 Task: Reply to email with the signature Allison Brown with the subject 'Request for feedback' from softage.1@softage.net with the message 'I wanted to follow up on the request for a budget increase for the project.'
Action: Mouse moved to (819, 186)
Screenshot: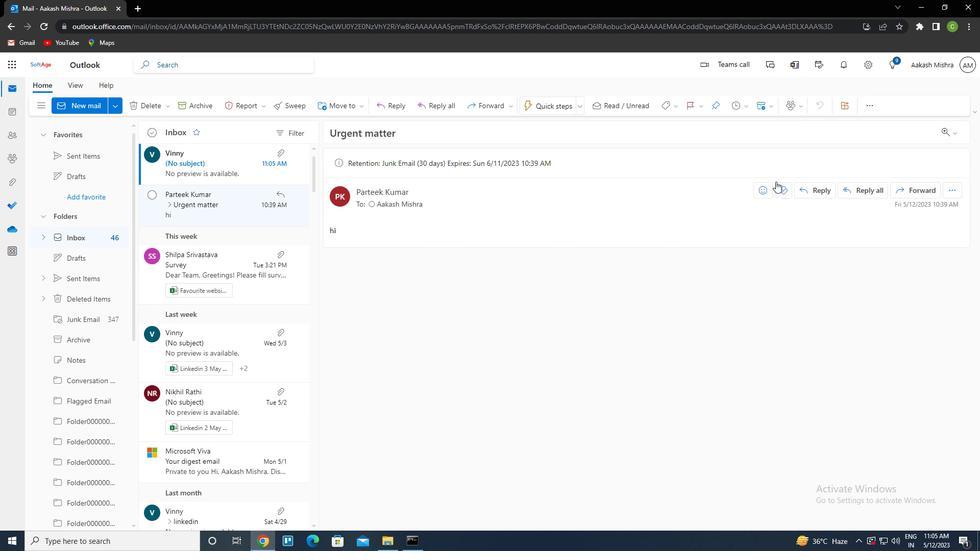 
Action: Mouse pressed left at (819, 186)
Screenshot: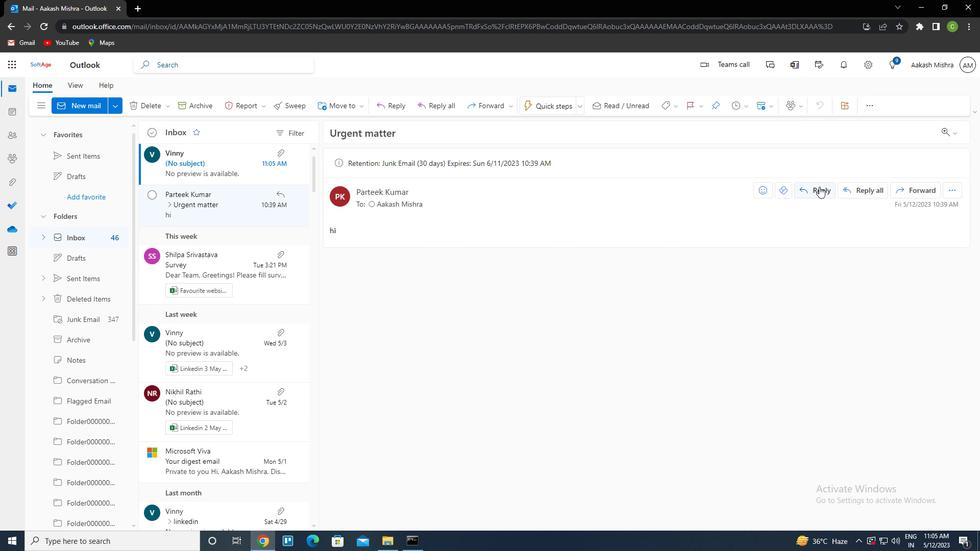 
Action: Mouse moved to (658, 106)
Screenshot: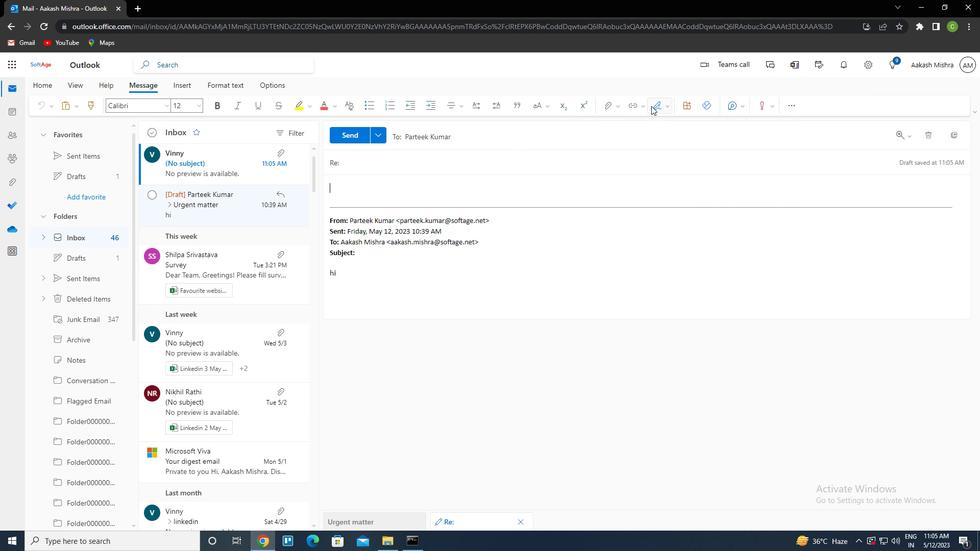 
Action: Mouse pressed left at (658, 106)
Screenshot: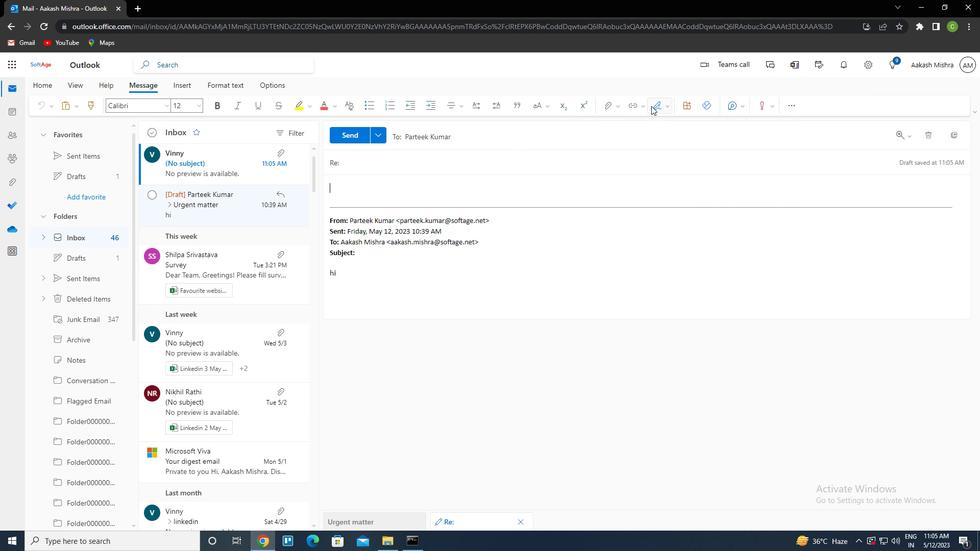 
Action: Mouse moved to (637, 222)
Screenshot: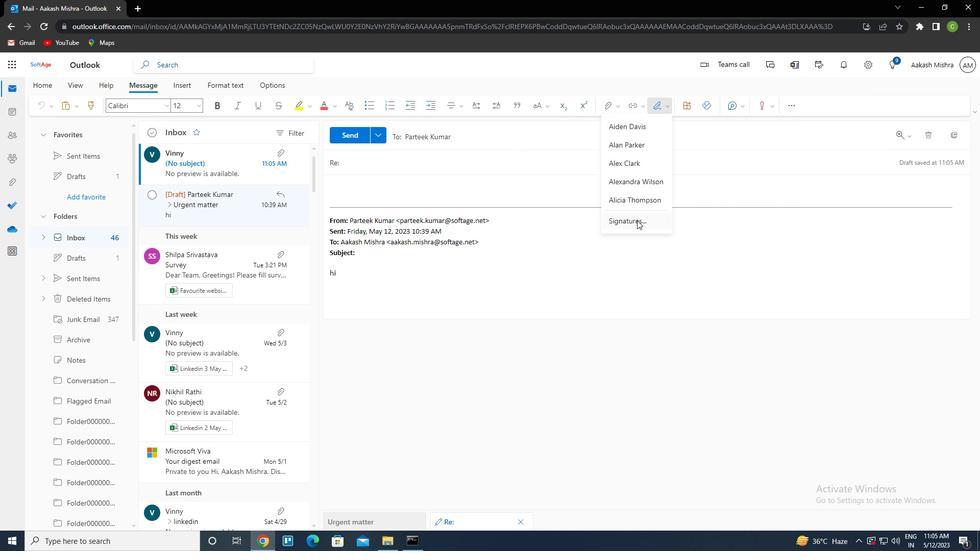 
Action: Mouse pressed left at (637, 222)
Screenshot: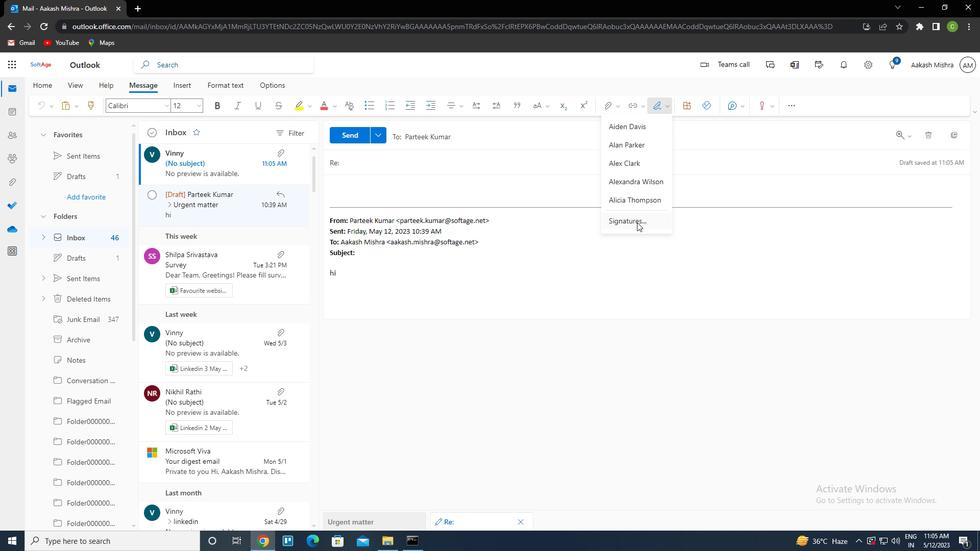 
Action: Mouse moved to (427, 167)
Screenshot: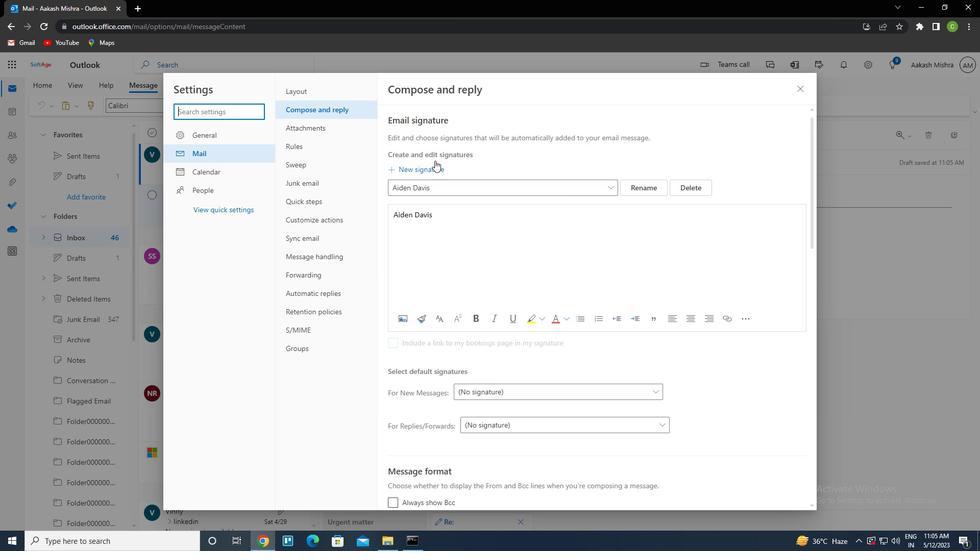 
Action: Mouse pressed left at (427, 167)
Screenshot: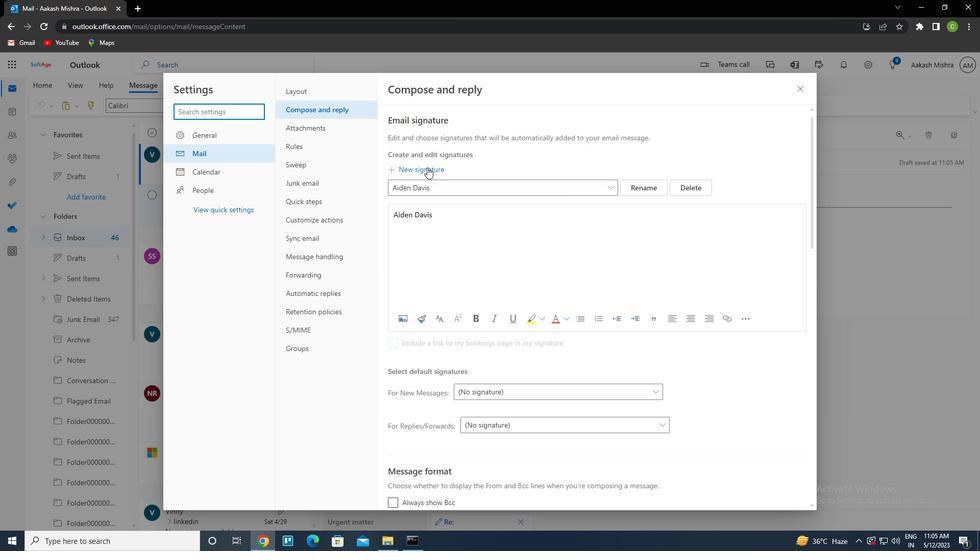 
Action: Mouse moved to (449, 187)
Screenshot: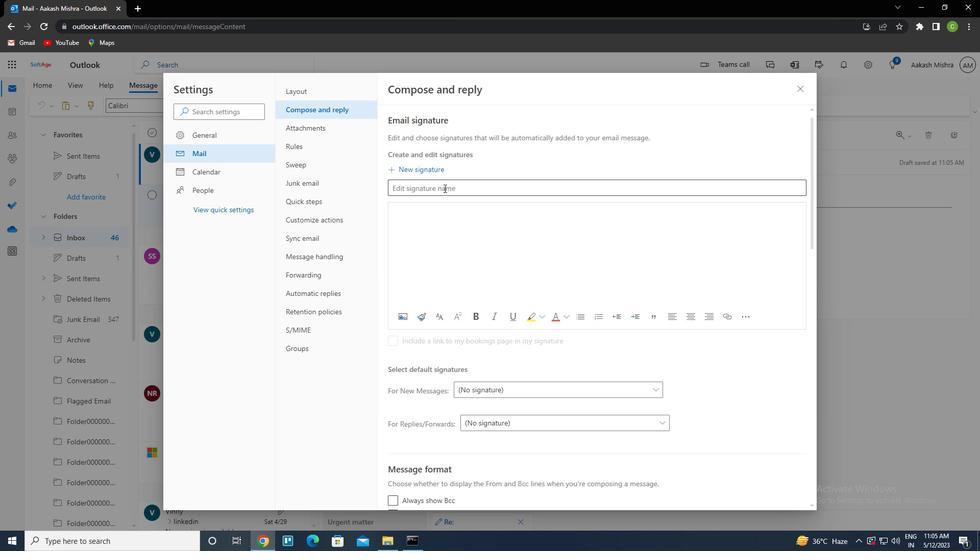 
Action: Mouse pressed left at (449, 187)
Screenshot: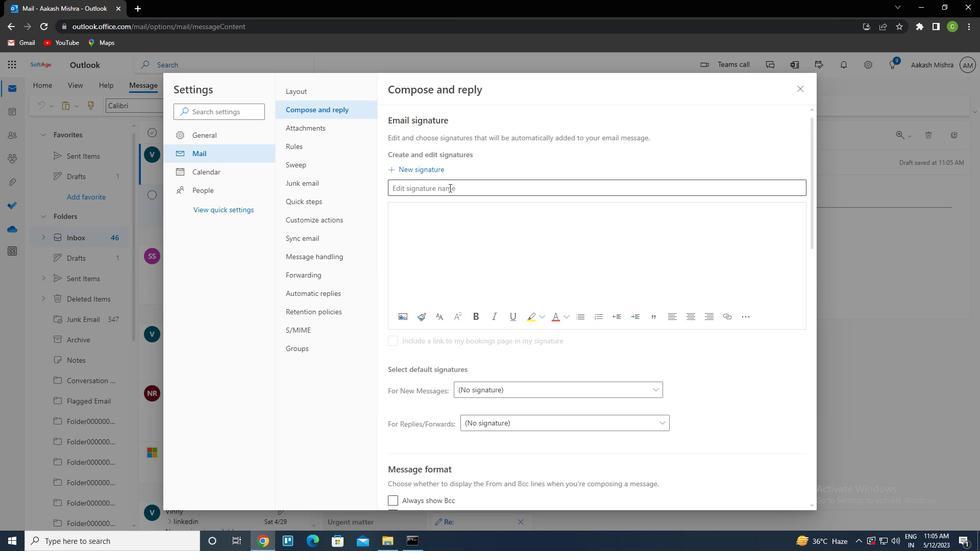 
Action: Key pressed <Key.caps_lock>a<Key.caps_lock>llison<Key.space><Key.caps_lock>b<Key.caps_lock>rown
Screenshot: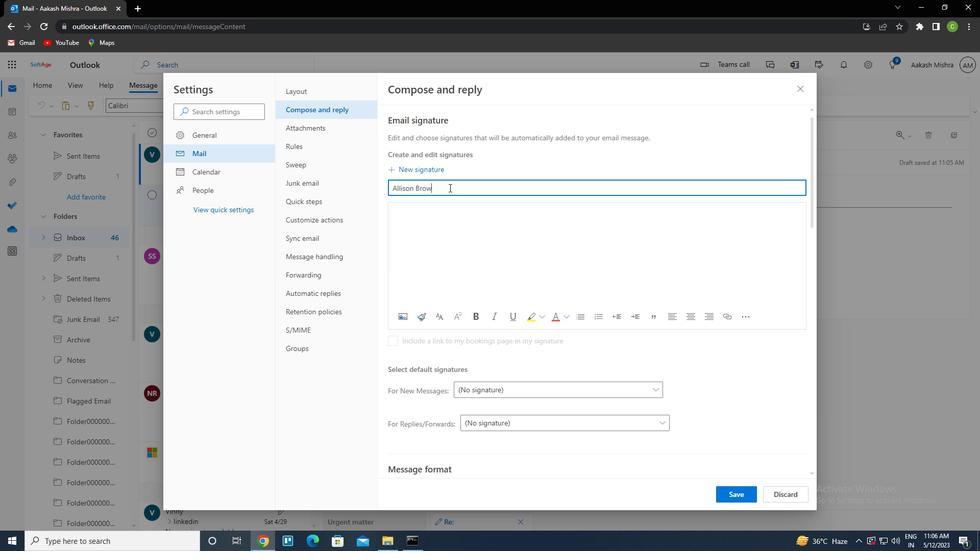 
Action: Mouse moved to (438, 212)
Screenshot: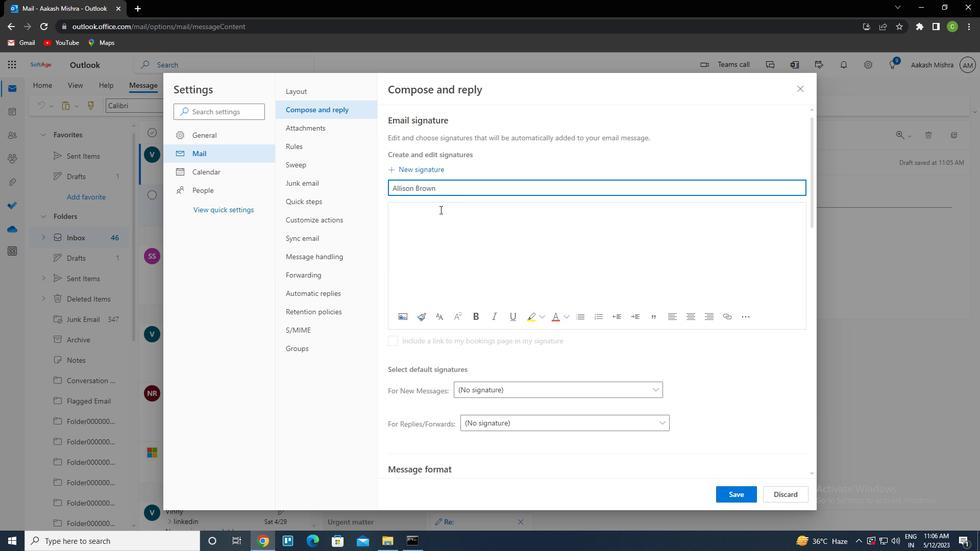 
Action: Mouse pressed left at (438, 212)
Screenshot: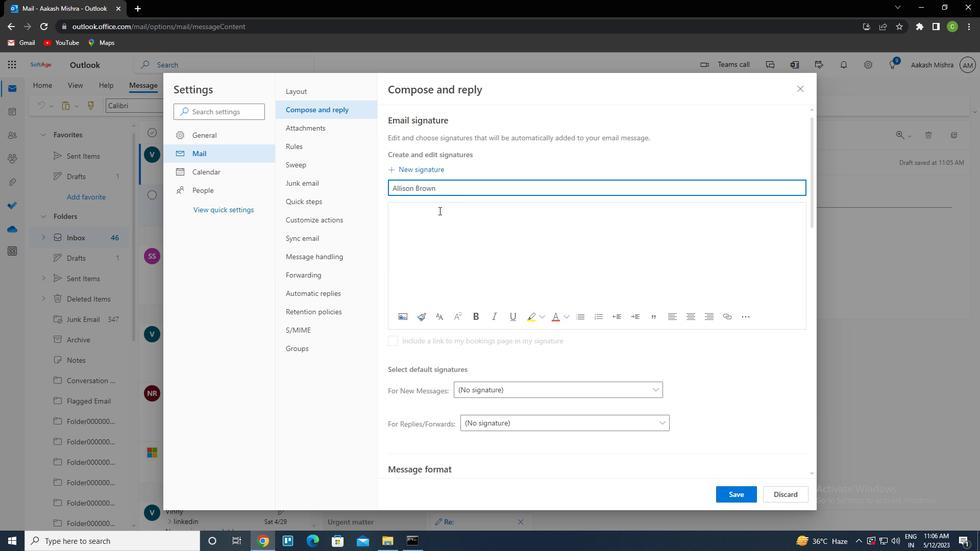 
Action: Key pressed <Key.caps_lock>a<Key.caps_lock>llison<Key.space><Key.caps_lock>b<Key.caps_lock>rown
Screenshot: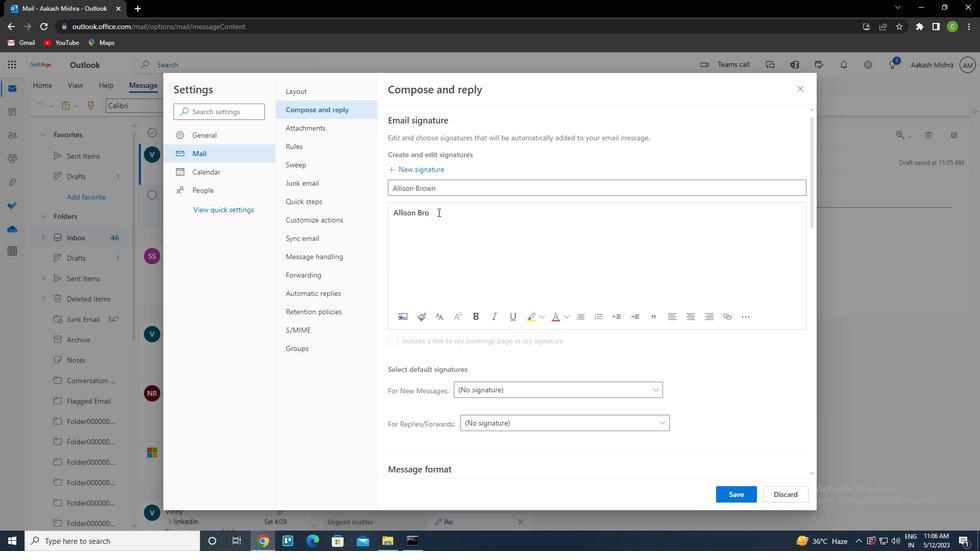 
Action: Mouse moved to (735, 495)
Screenshot: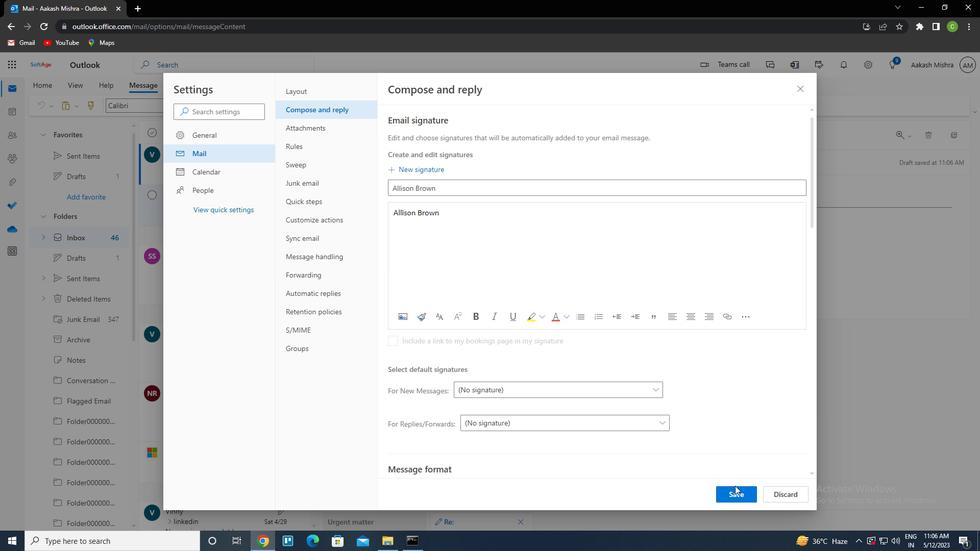 
Action: Mouse pressed left at (735, 495)
Screenshot: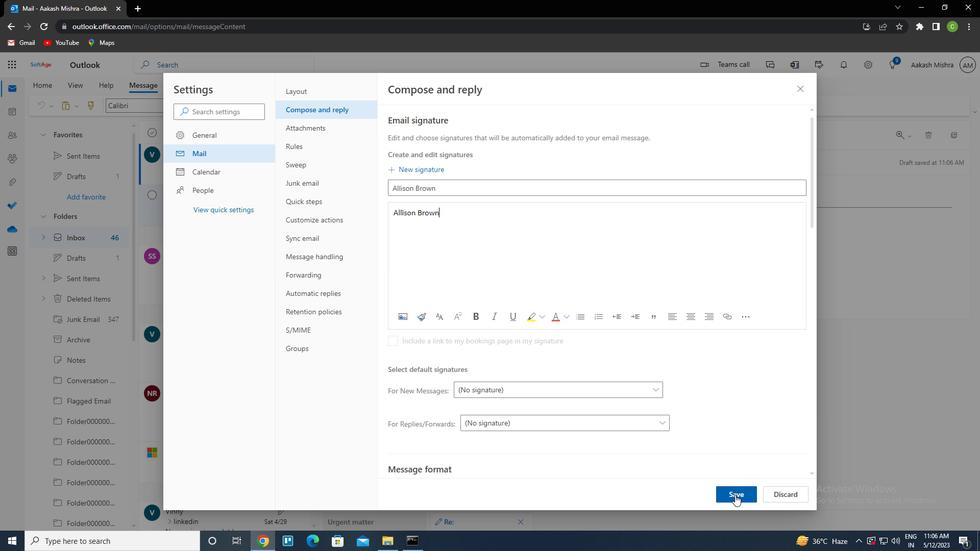 
Action: Mouse moved to (804, 87)
Screenshot: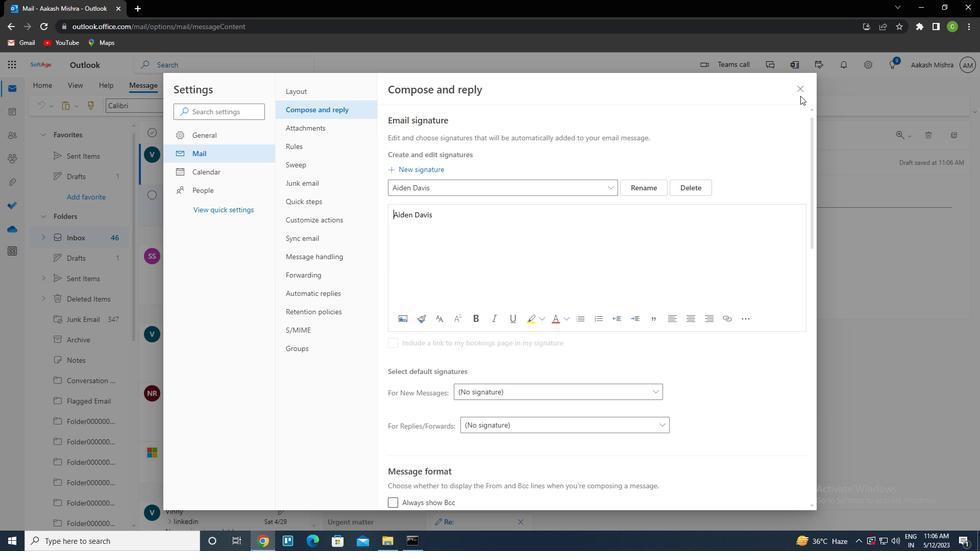 
Action: Mouse pressed left at (804, 87)
Screenshot: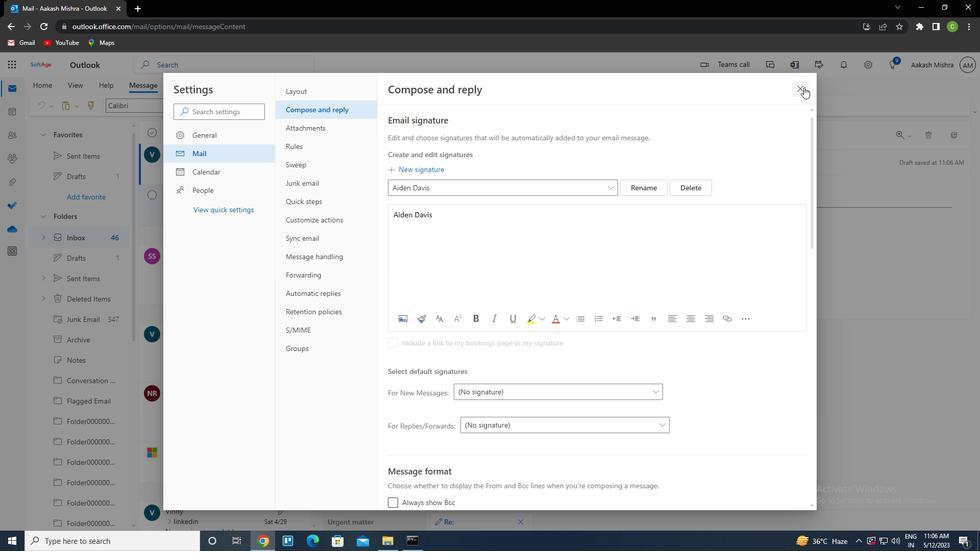 
Action: Mouse moved to (659, 106)
Screenshot: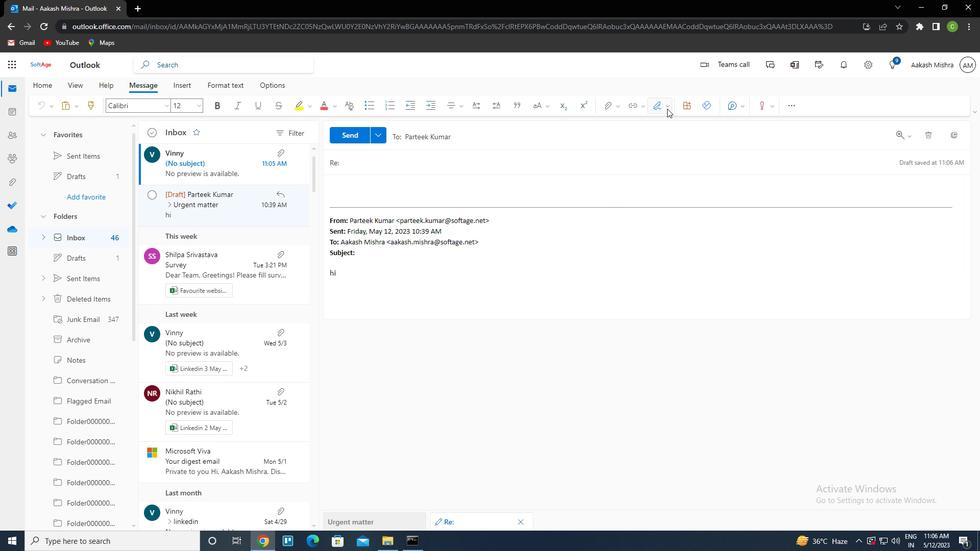 
Action: Mouse pressed left at (659, 106)
Screenshot: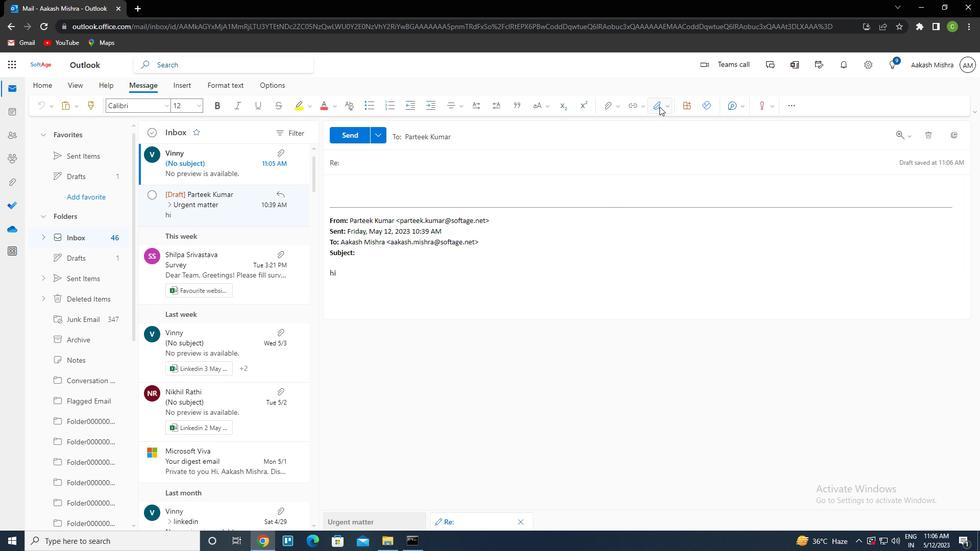 
Action: Mouse moved to (632, 217)
Screenshot: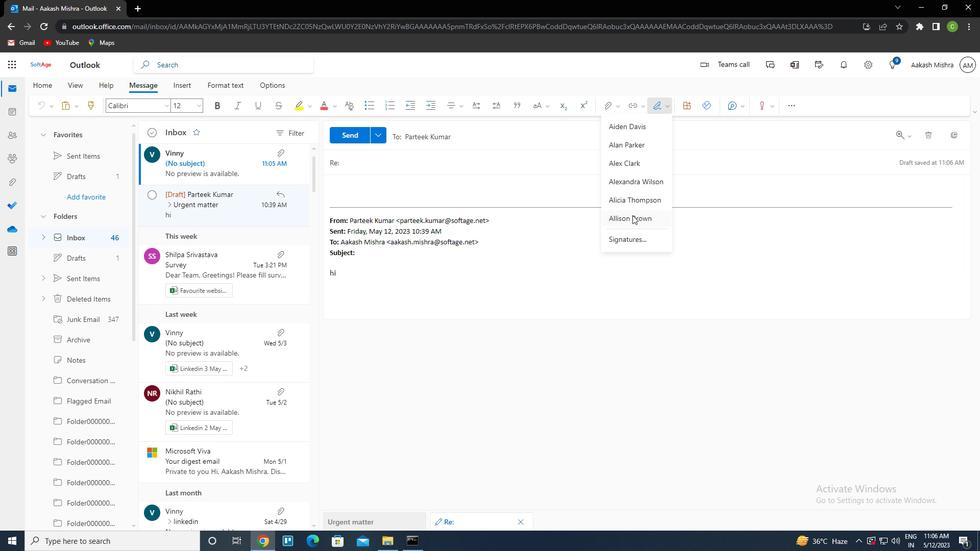 
Action: Mouse pressed left at (632, 217)
Screenshot: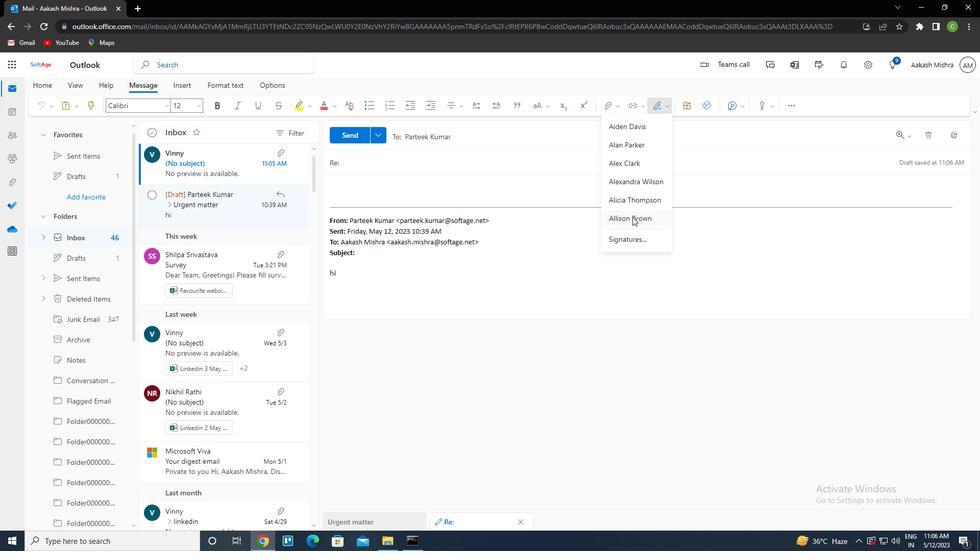 
Action: Mouse moved to (367, 168)
Screenshot: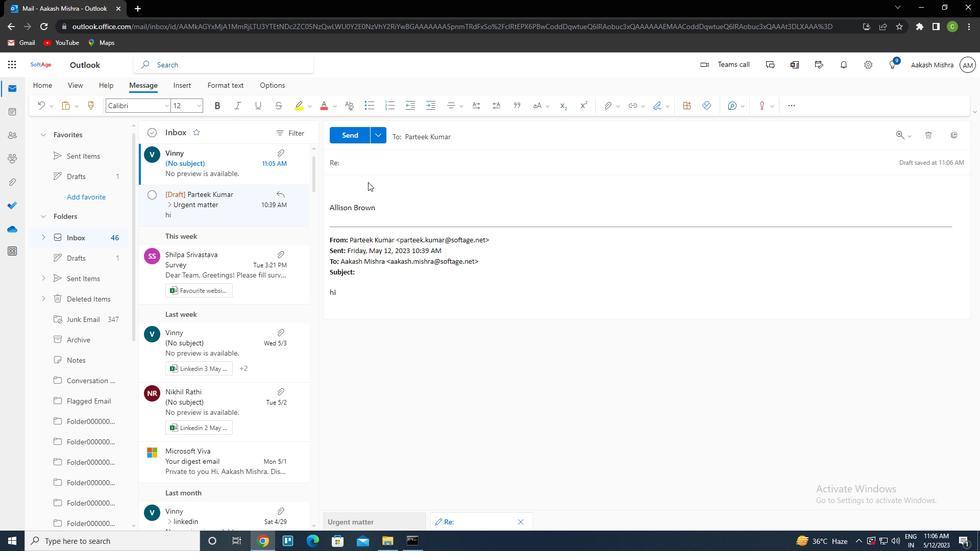 
Action: Mouse pressed left at (367, 168)
Screenshot: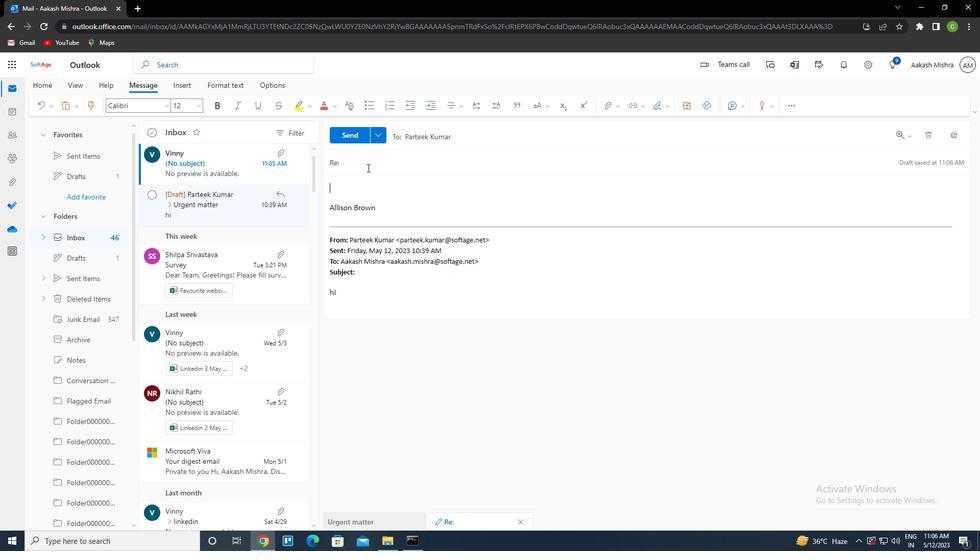 
Action: Key pressed <Key.caps_lock>r<Key.caps_lock>equest<Key.space>for<Key.space>feedback
Screenshot: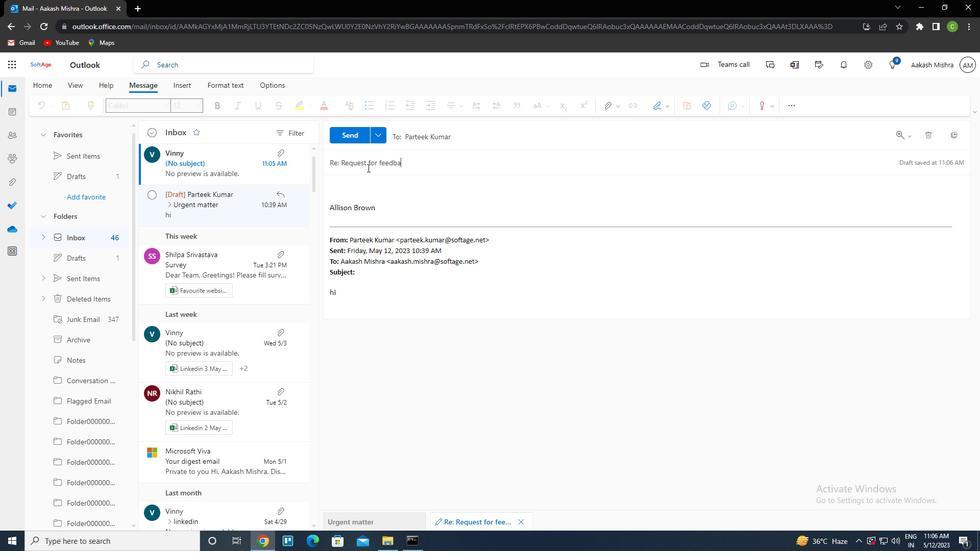 
Action: Mouse moved to (369, 184)
Screenshot: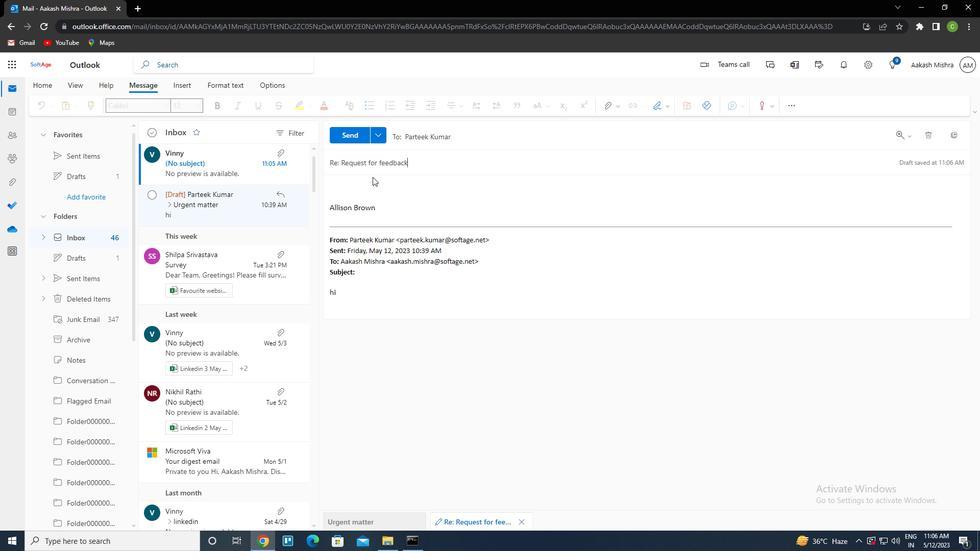 
Action: Mouse pressed left at (369, 184)
Screenshot: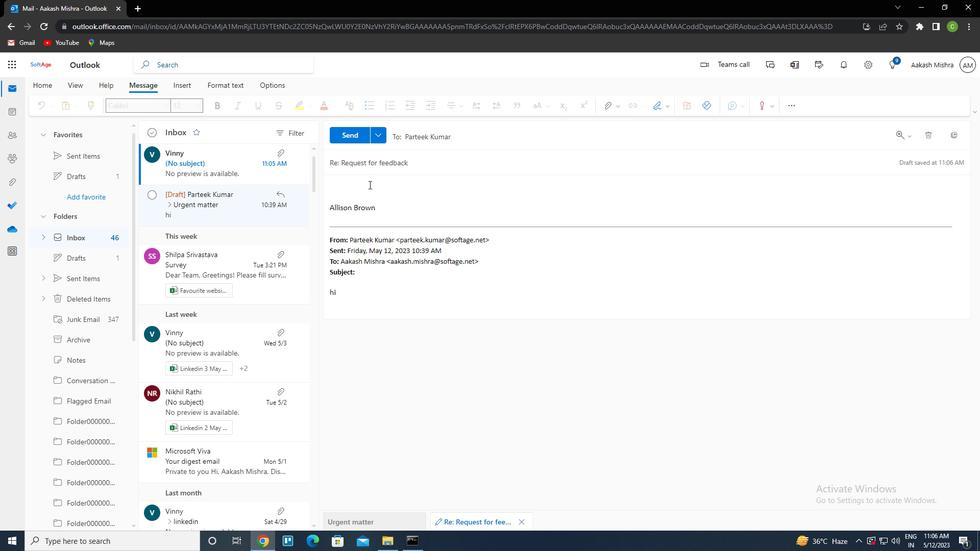 
Action: Key pressed <Key.caps_lock>i<Key.caps_lock><Key.space>wand<Key.backspace>ted<Key.space>to<Key.space>follow<Key.space>up<Key.space>on<Key.space>the<Key.space>request<Key.space>for<Key.space>a<Key.space>budget<Key.space>increase<Key.space>for<Key.space>the<Key.space>project
Screenshot: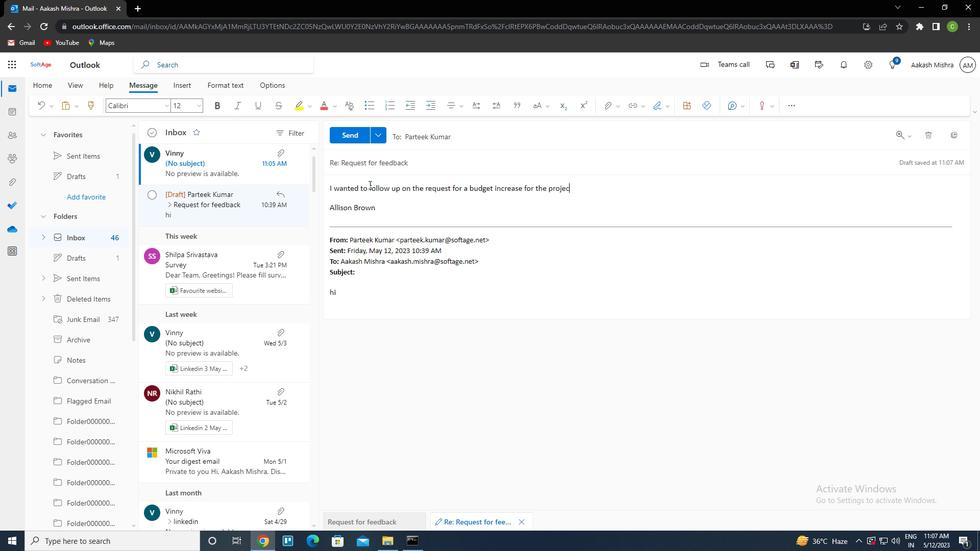 
Action: Mouse moved to (354, 137)
Screenshot: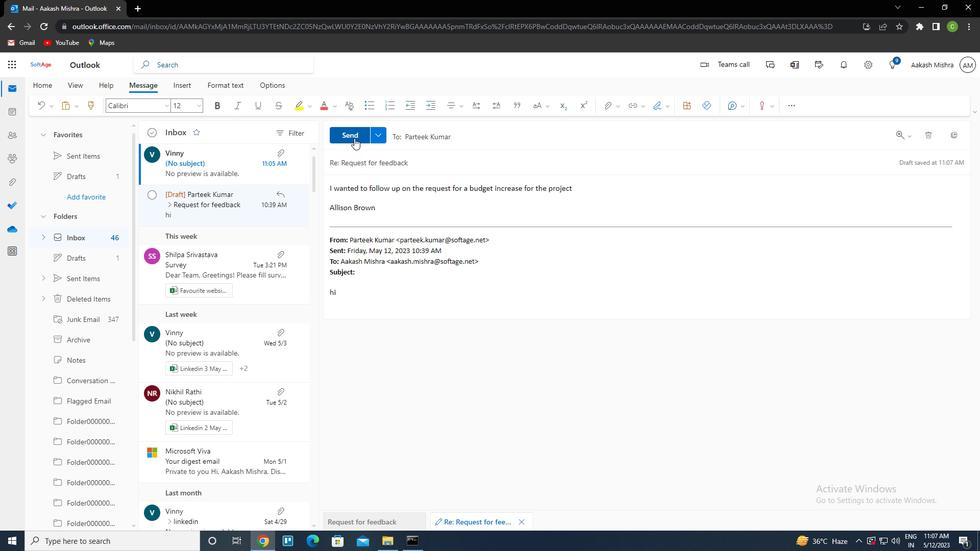 
Action: Mouse pressed left at (354, 137)
Screenshot: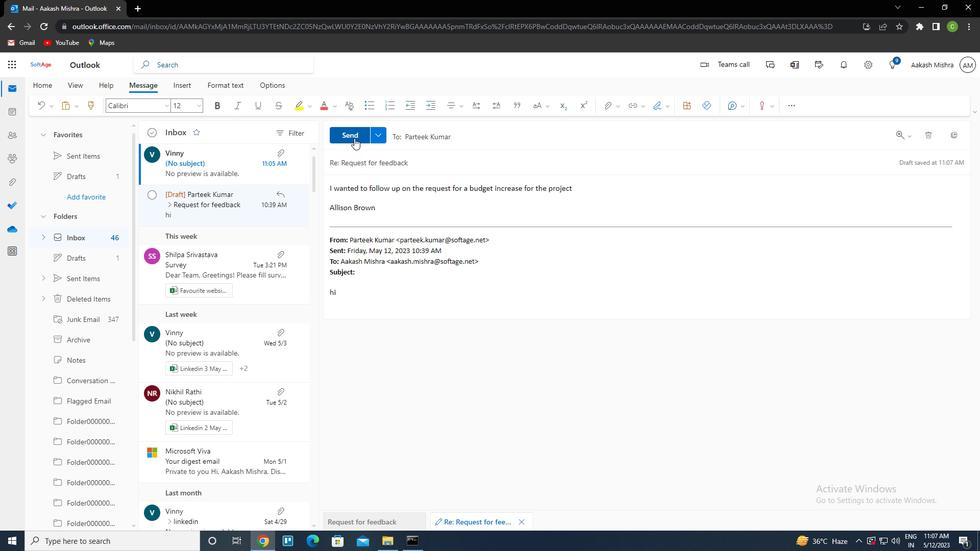 
Action: Mouse moved to (443, 399)
Screenshot: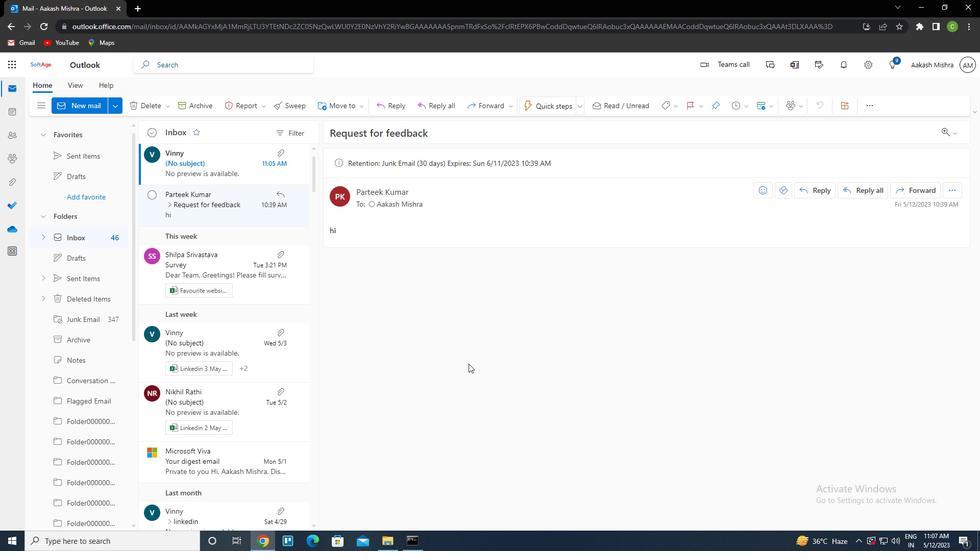 
